 Task: Look for products in the category "Hard Seltzer" with blackberry flavor.
Action: Mouse moved to (772, 249)
Screenshot: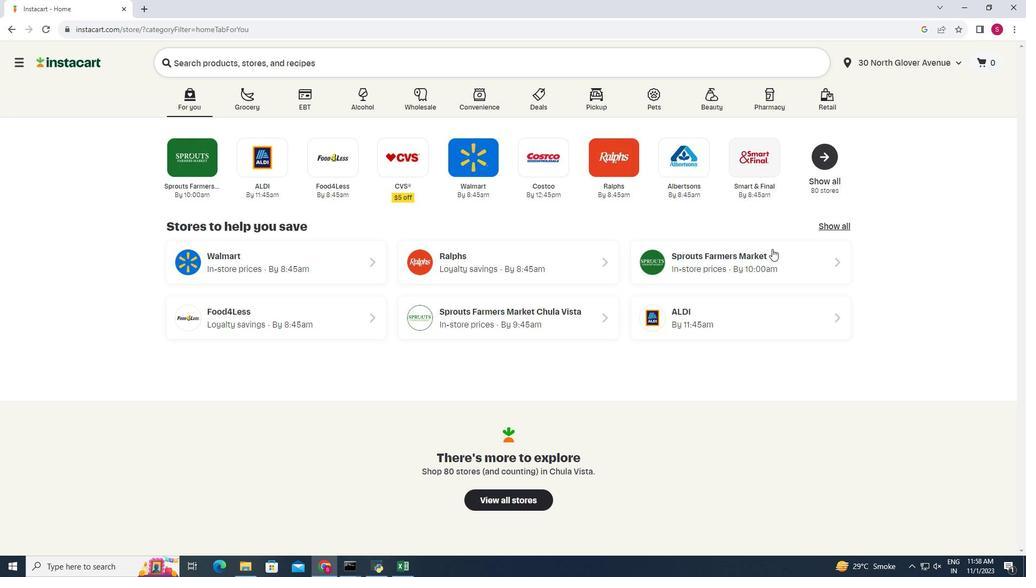 
Action: Mouse pressed left at (772, 249)
Screenshot: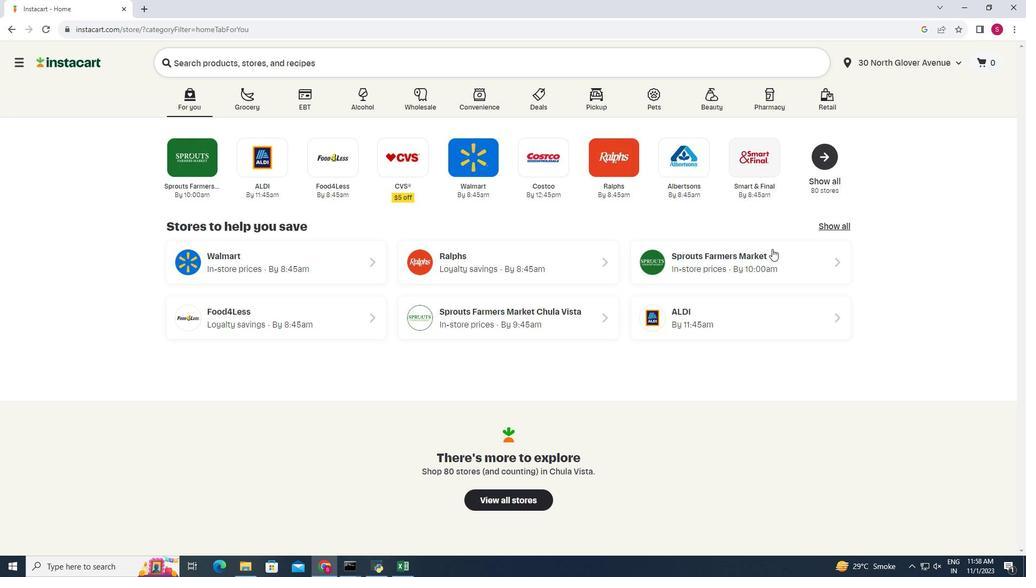 
Action: Mouse moved to (53, 525)
Screenshot: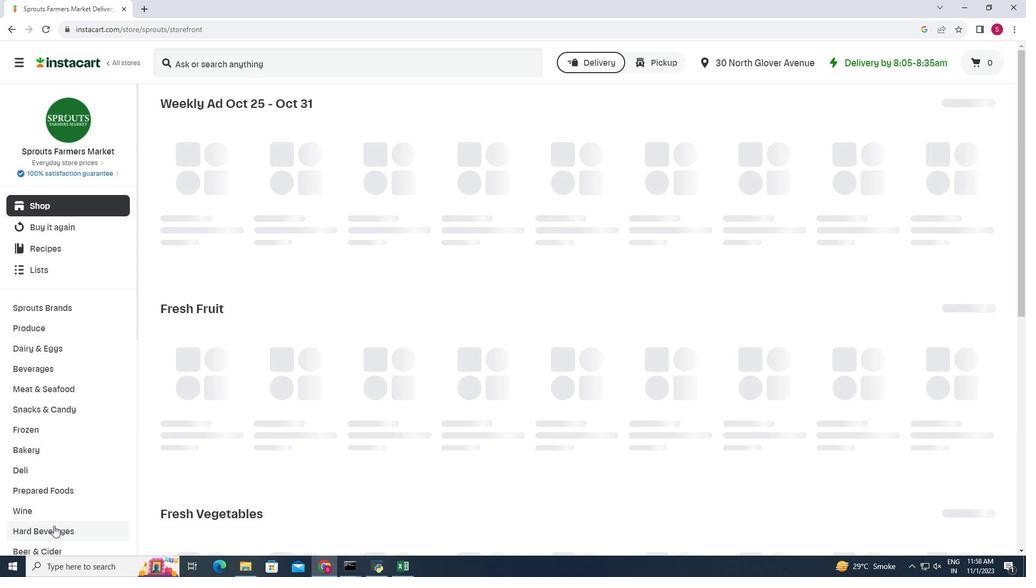 
Action: Mouse pressed left at (53, 525)
Screenshot: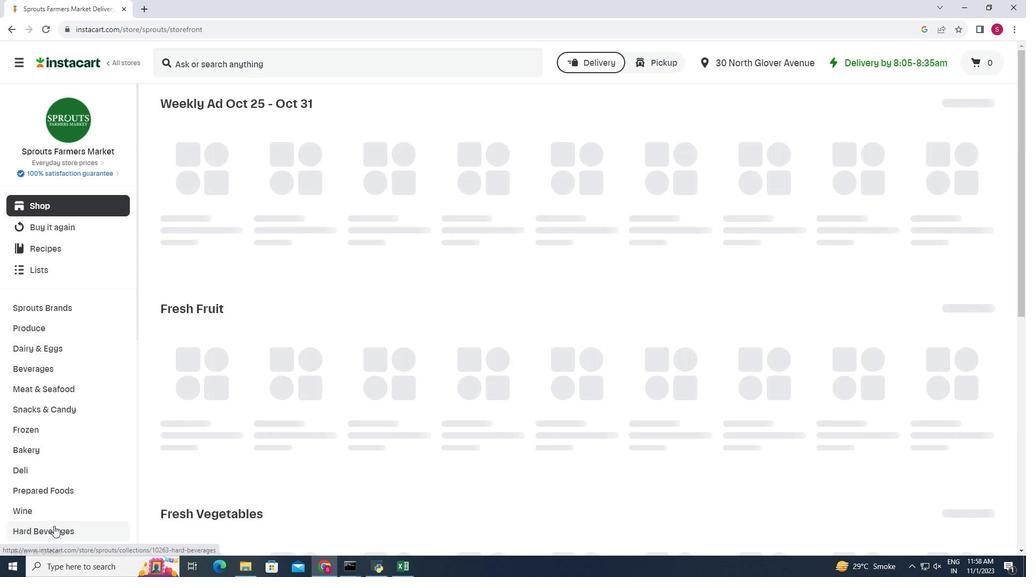 
Action: Mouse moved to (281, 131)
Screenshot: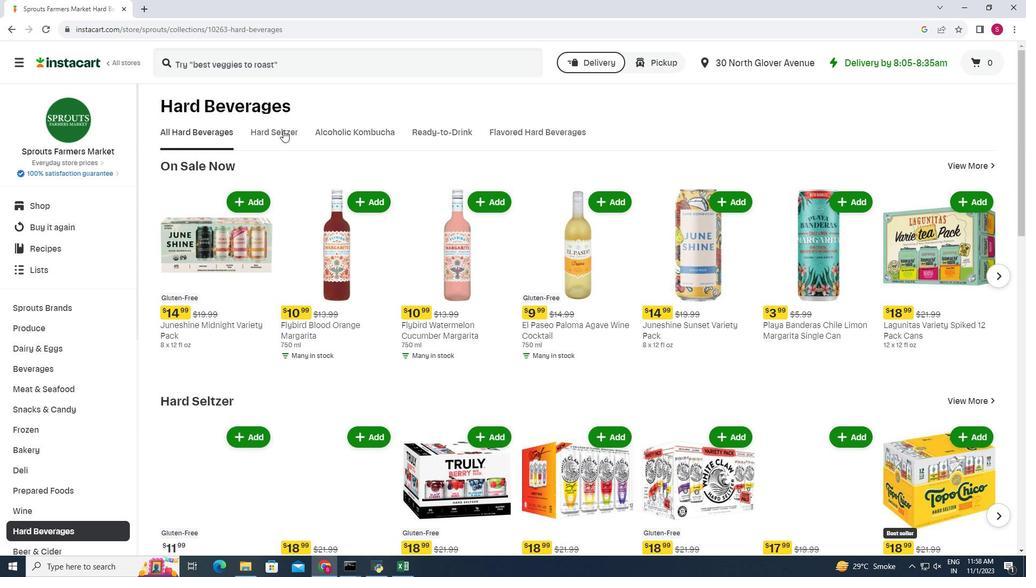 
Action: Mouse pressed left at (281, 131)
Screenshot: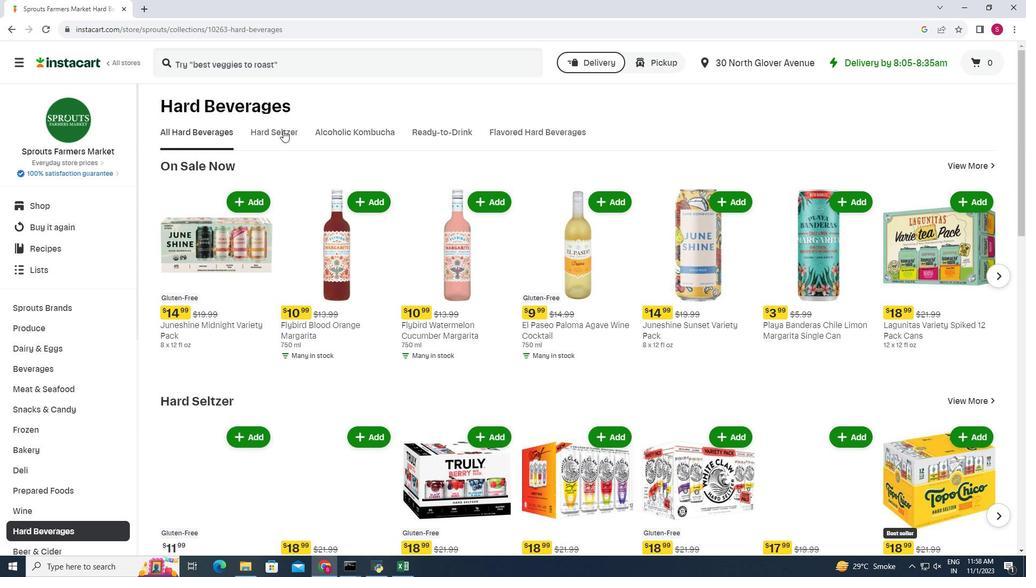 
Action: Mouse moved to (187, 168)
Screenshot: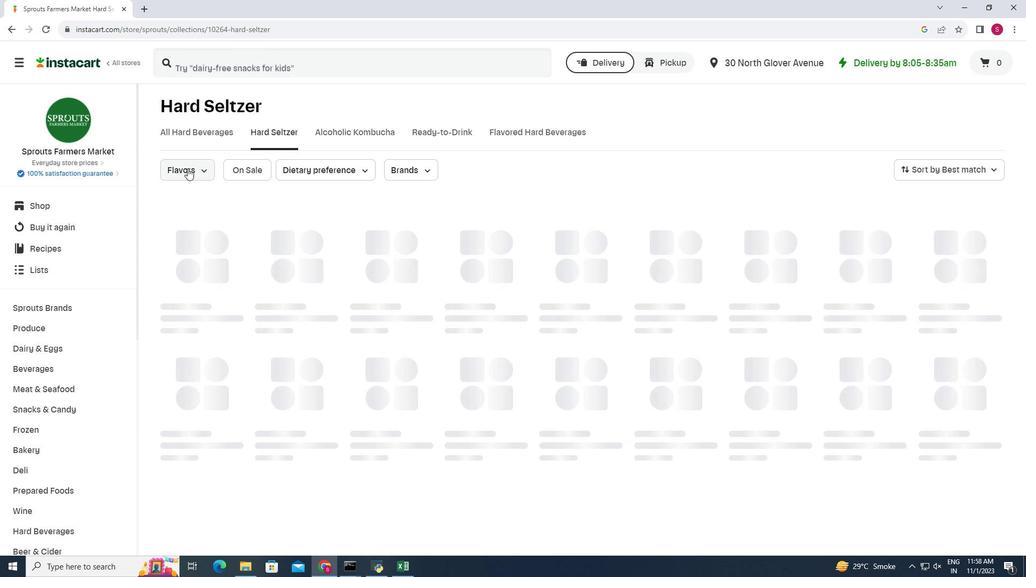 
Action: Mouse pressed left at (187, 168)
Screenshot: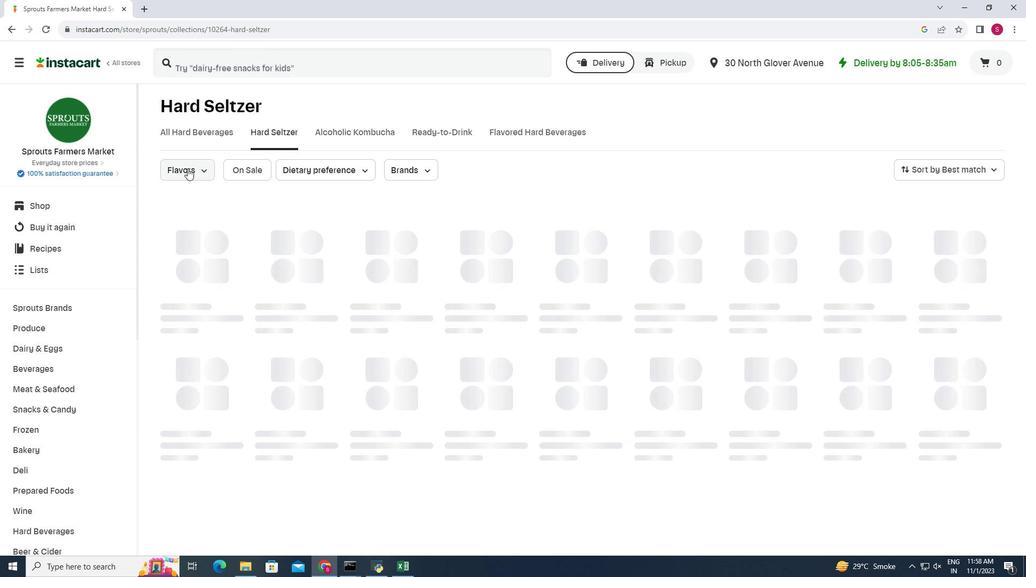 
Action: Mouse moved to (180, 227)
Screenshot: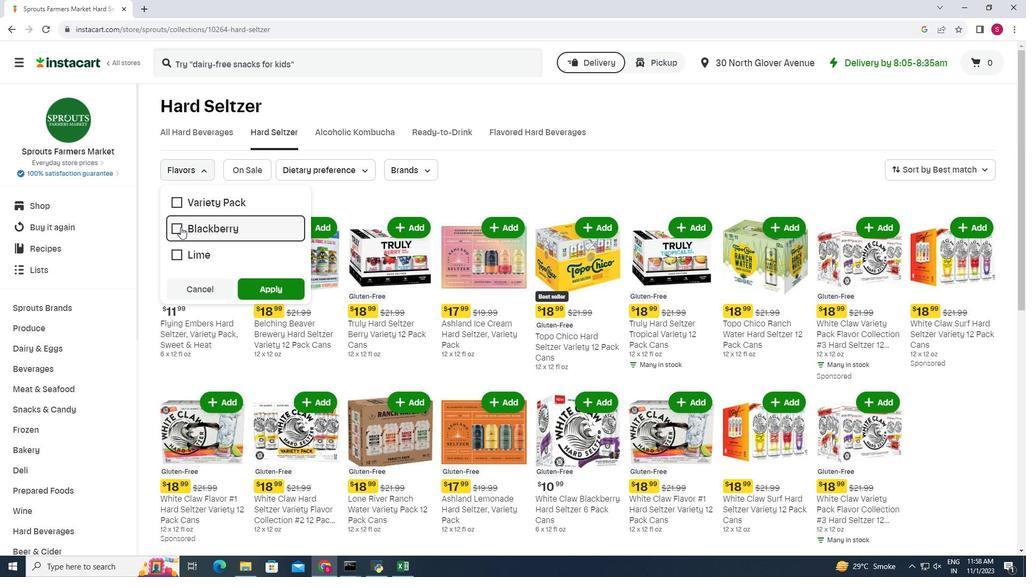 
Action: Mouse pressed left at (180, 227)
Screenshot: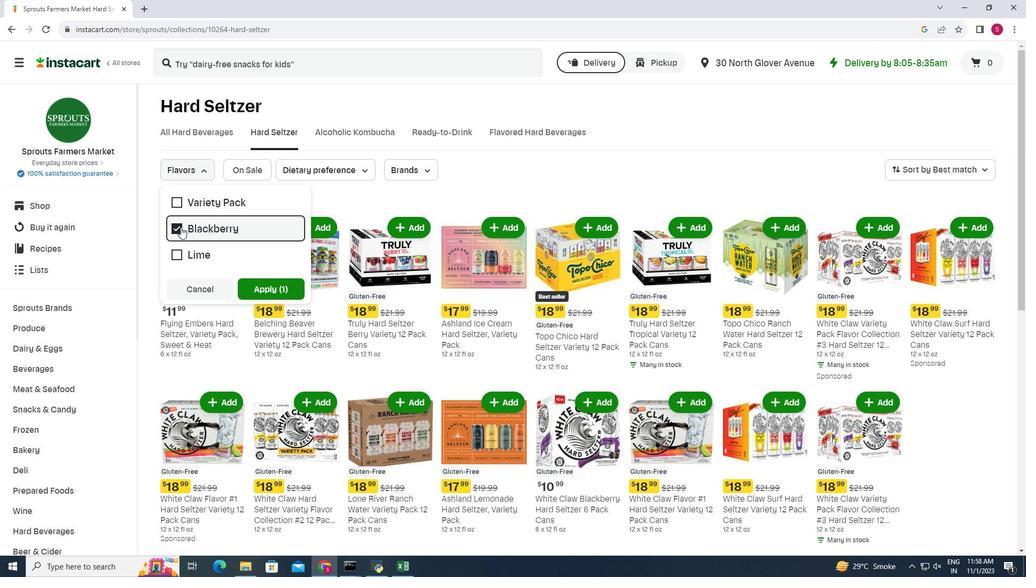 
Action: Mouse moved to (289, 293)
Screenshot: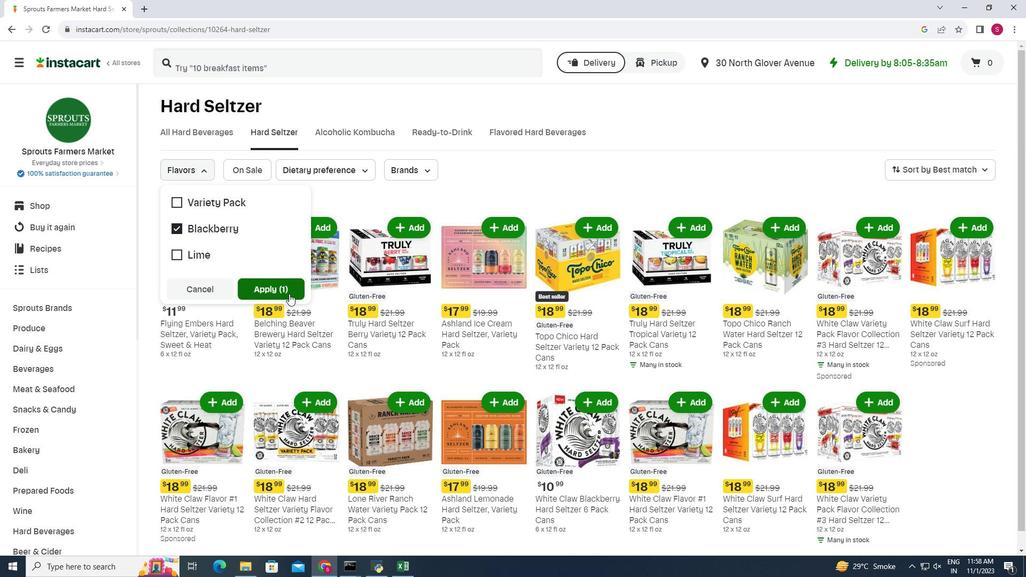 
Action: Mouse pressed left at (289, 293)
Screenshot: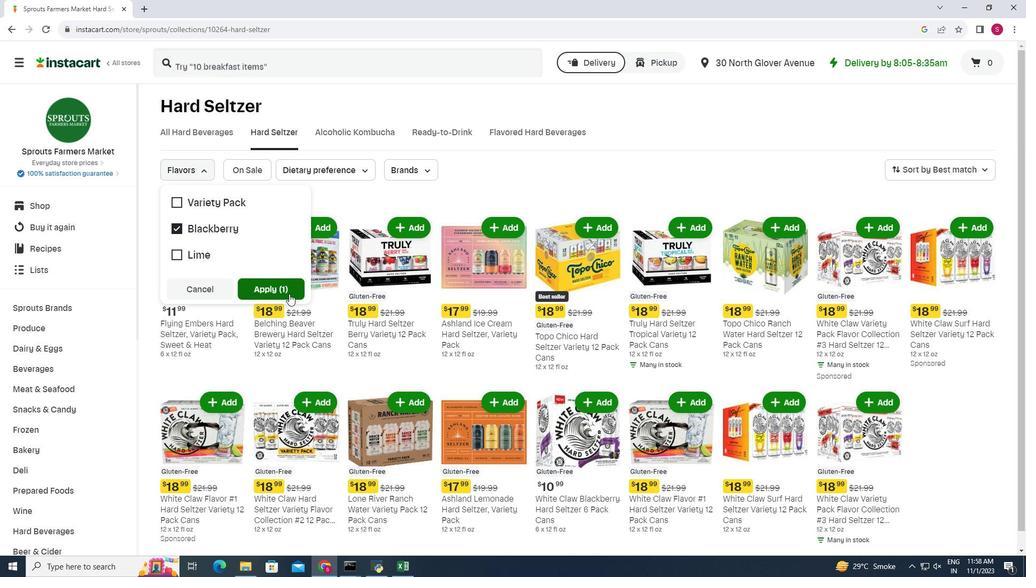 
Action: Mouse moved to (530, 211)
Screenshot: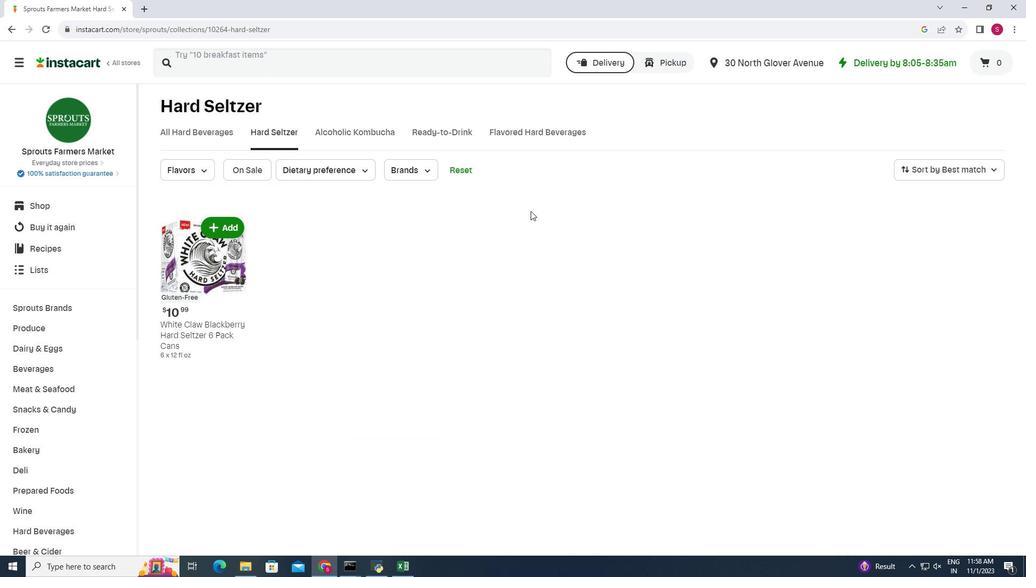 
Action: Mouse scrolled (530, 210) with delta (0, 0)
Screenshot: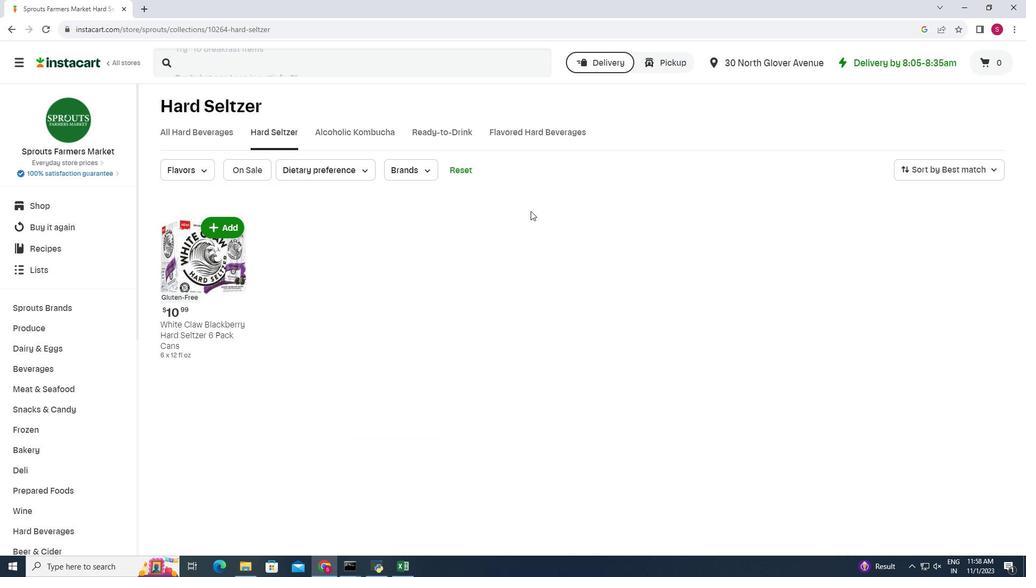 
Action: Mouse scrolled (530, 210) with delta (0, 0)
Screenshot: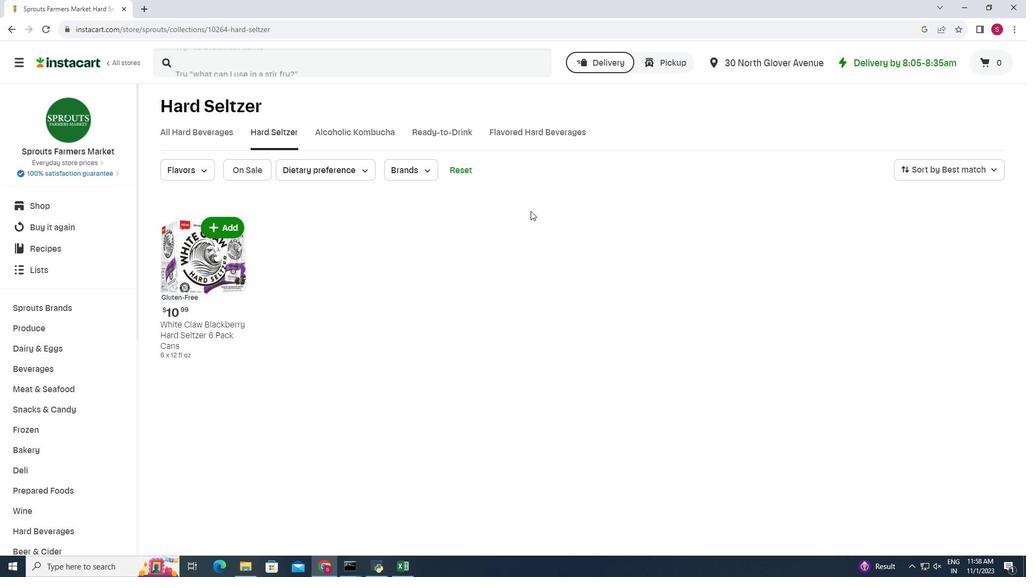 
Action: Mouse scrolled (530, 210) with delta (0, 0)
Screenshot: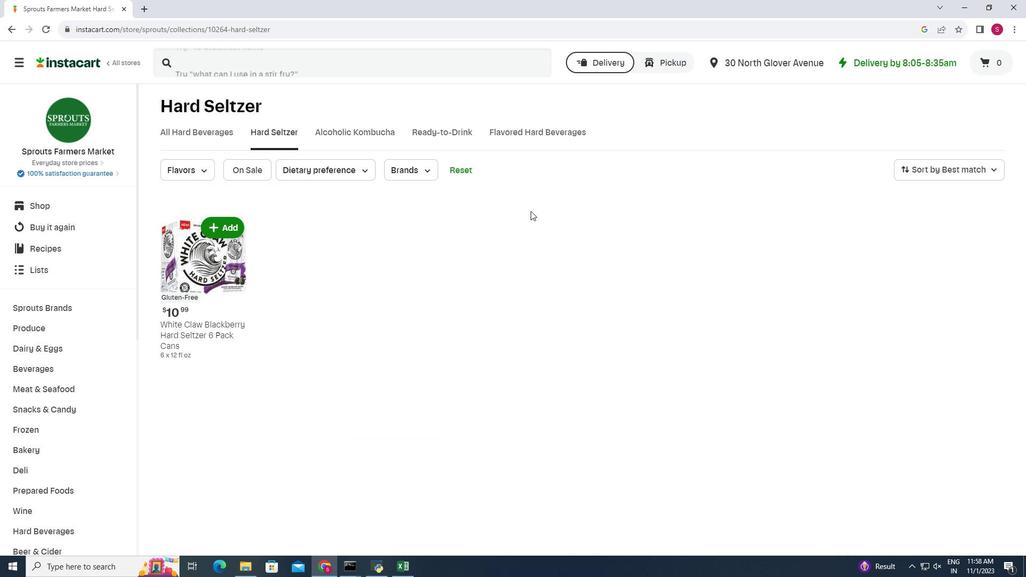
